 Task: Sort the products in the category "Bottles & Formula" by relevance.
Action: Mouse moved to (317, 157)
Screenshot: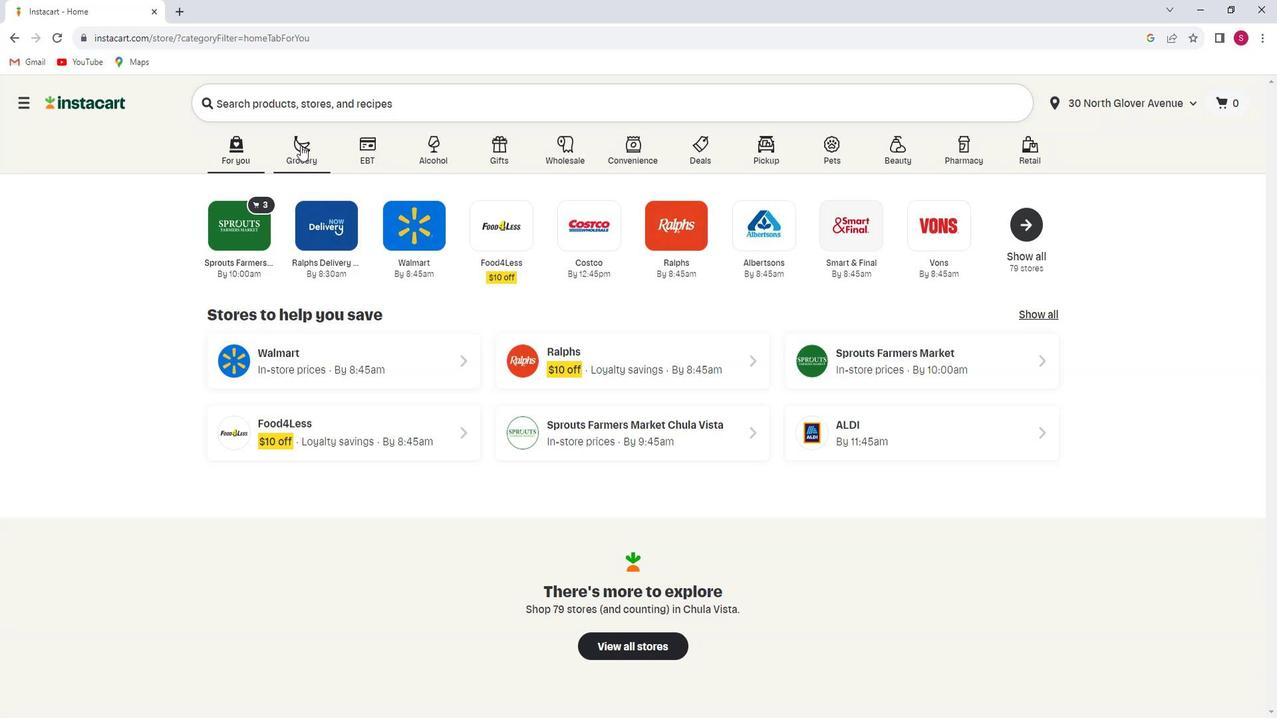 
Action: Mouse pressed left at (317, 157)
Screenshot: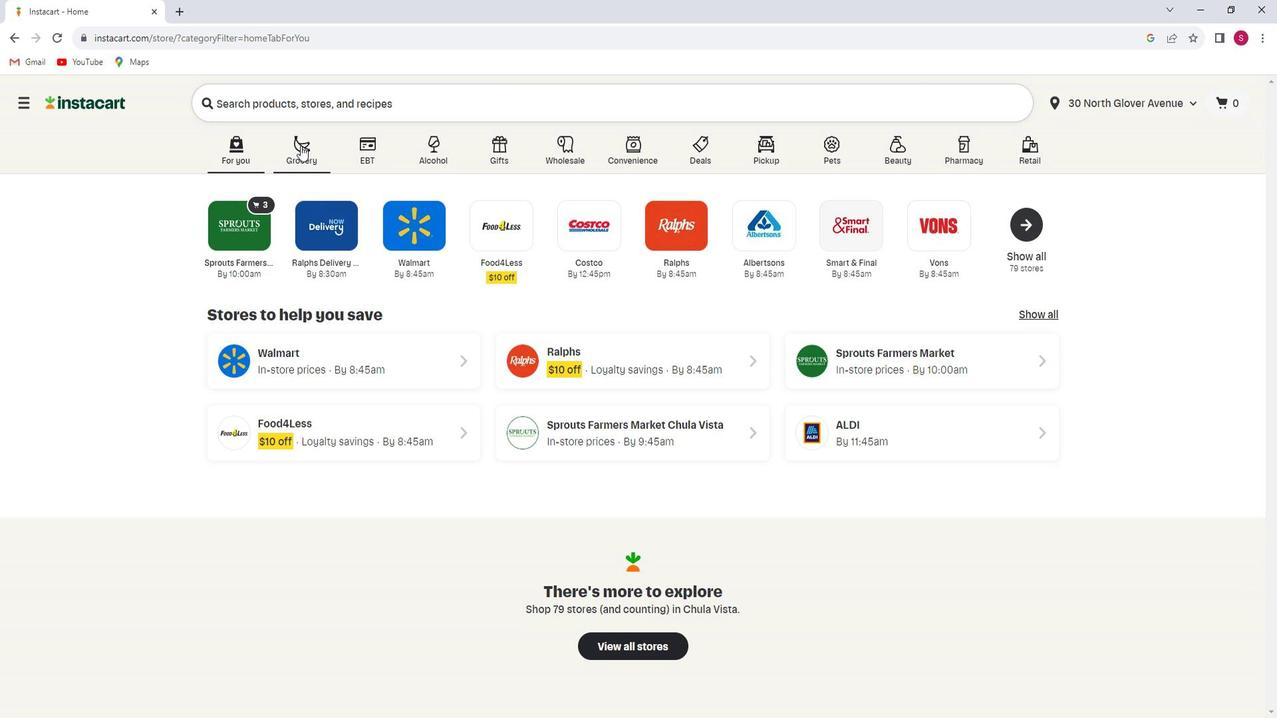 
Action: Mouse moved to (310, 392)
Screenshot: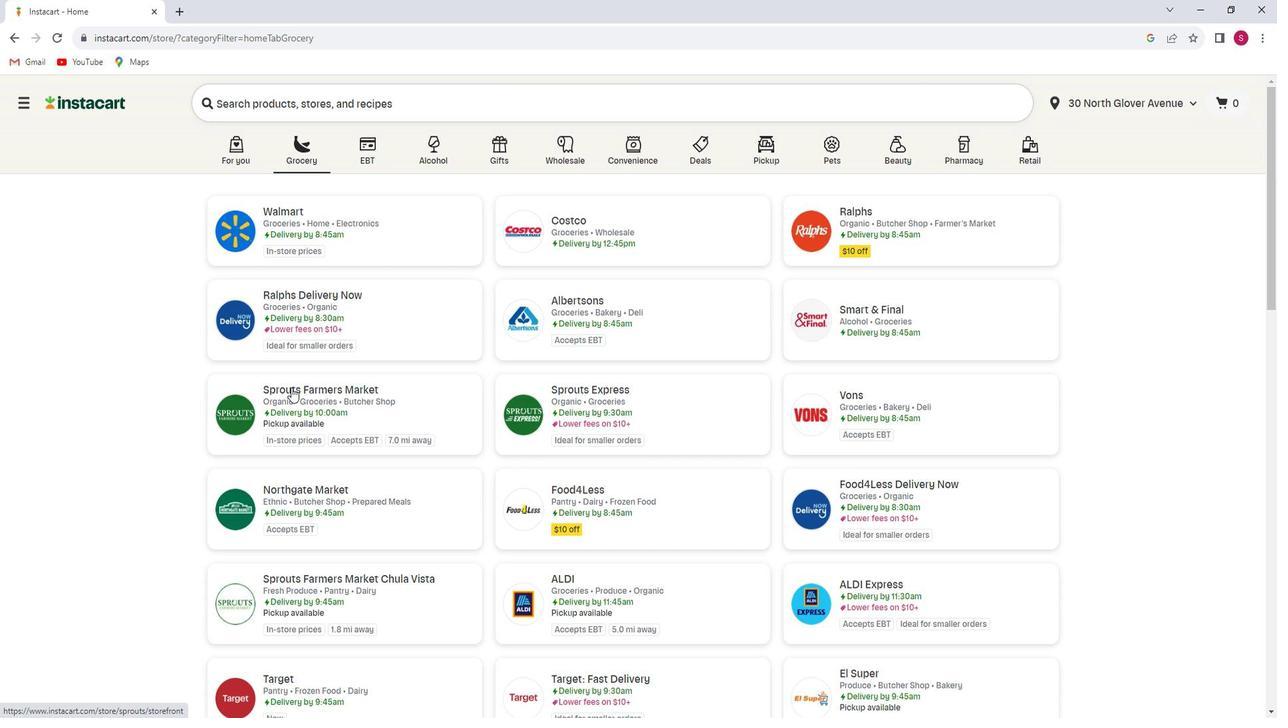 
Action: Mouse pressed left at (310, 392)
Screenshot: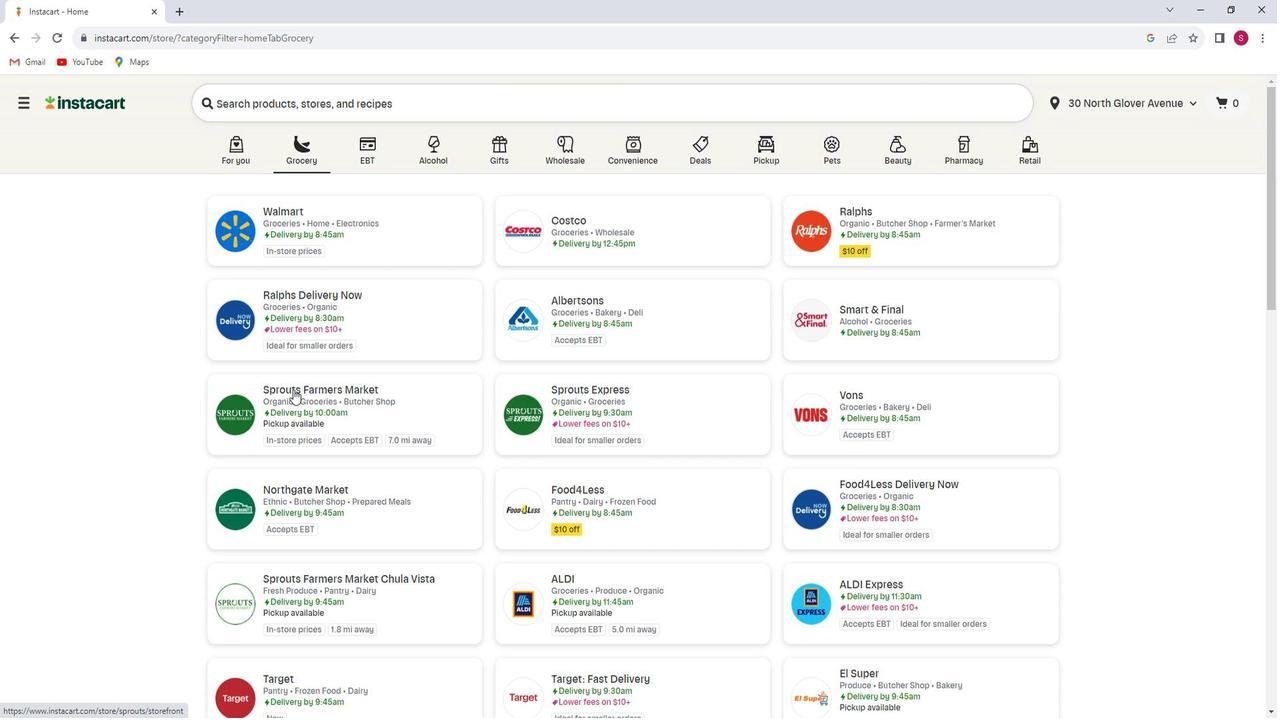 
Action: Mouse moved to (64, 410)
Screenshot: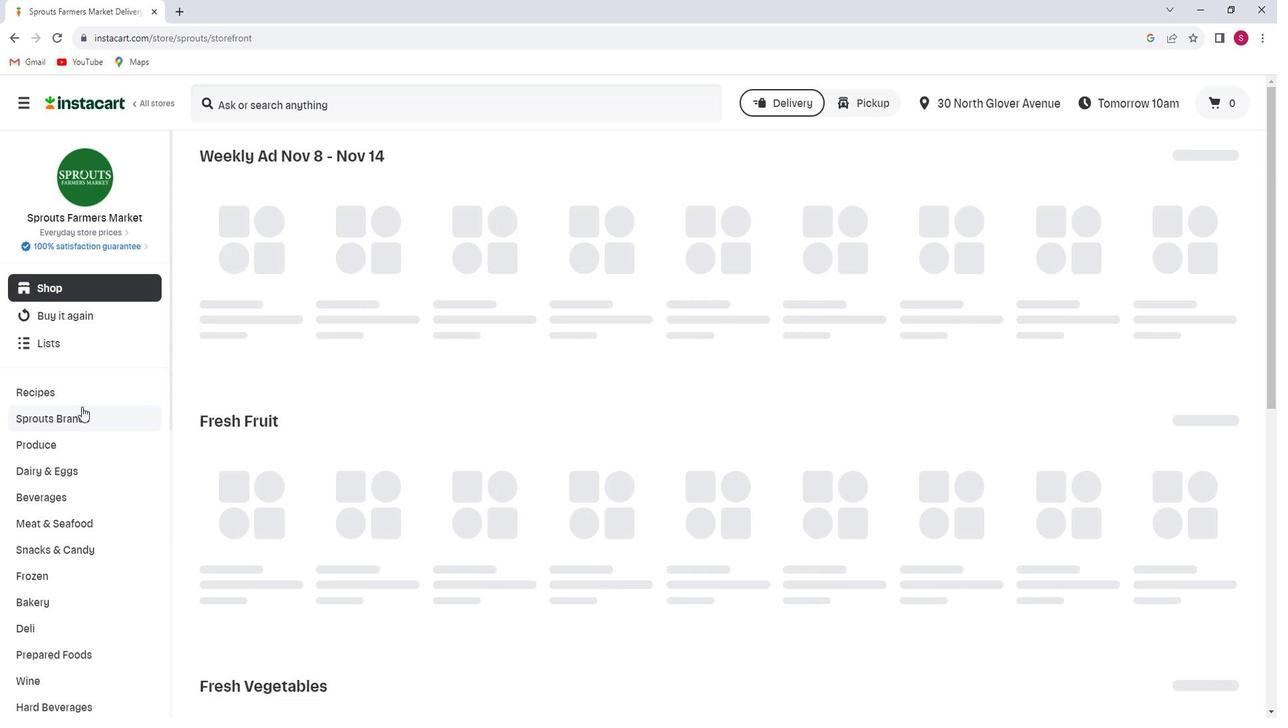 
Action: Mouse scrolled (64, 409) with delta (0, 0)
Screenshot: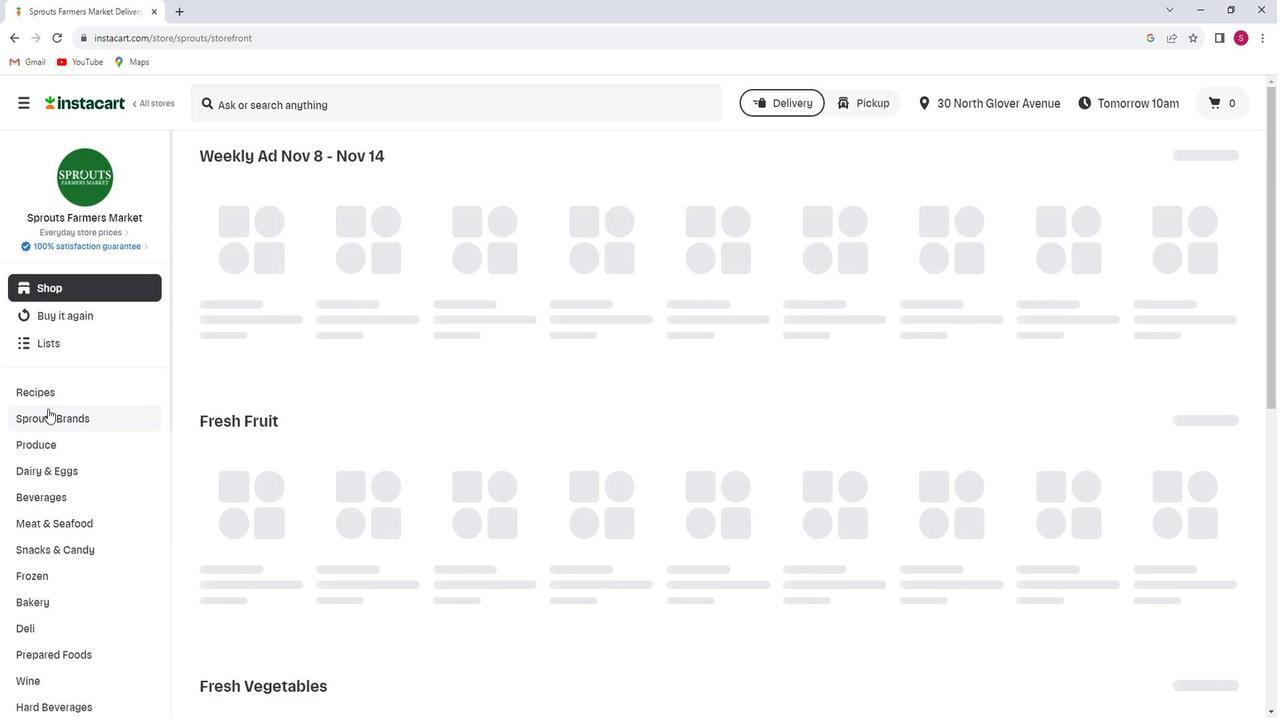 
Action: Mouse scrolled (64, 409) with delta (0, 0)
Screenshot: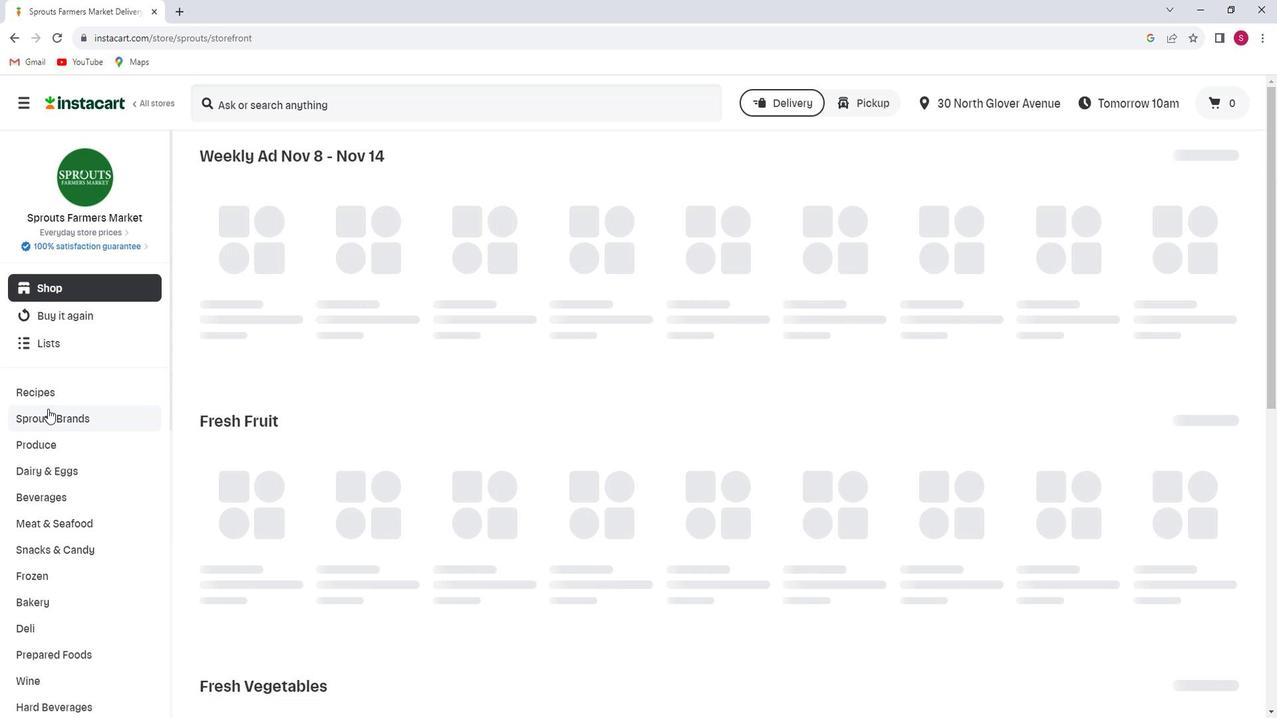 
Action: Mouse scrolled (64, 409) with delta (0, 0)
Screenshot: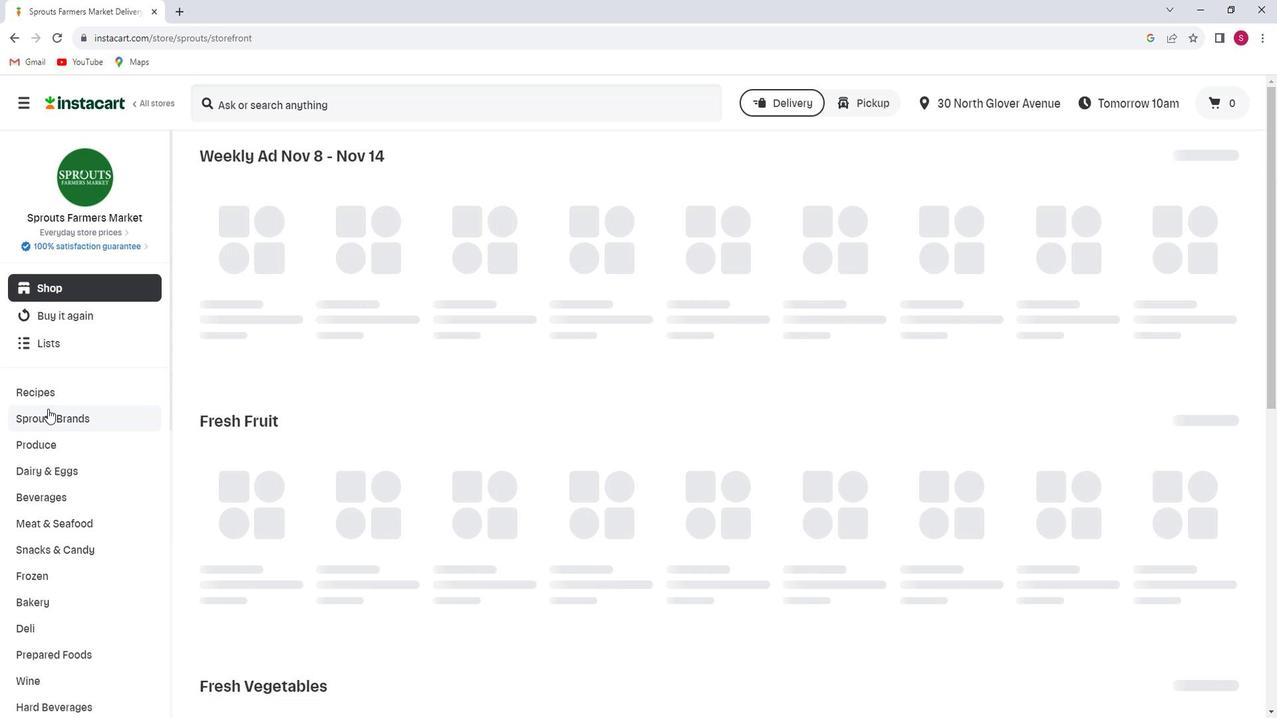 
Action: Mouse scrolled (64, 409) with delta (0, 0)
Screenshot: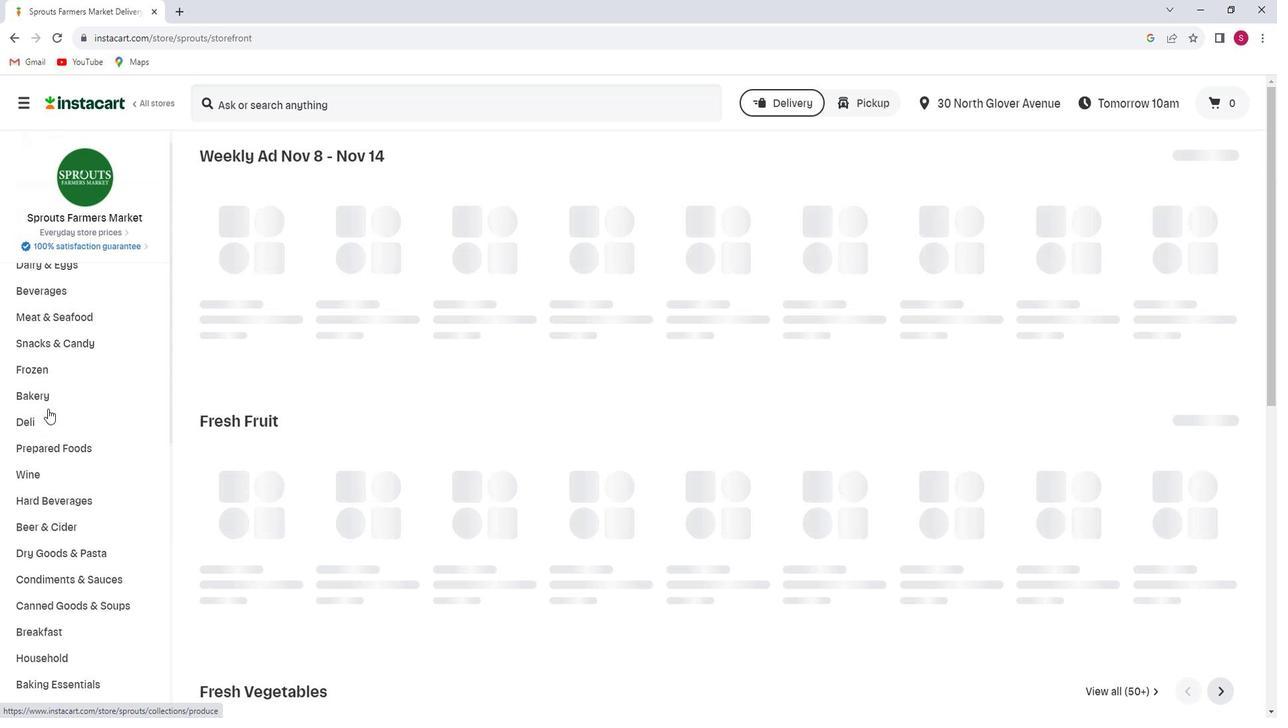 
Action: Mouse scrolled (64, 409) with delta (0, 0)
Screenshot: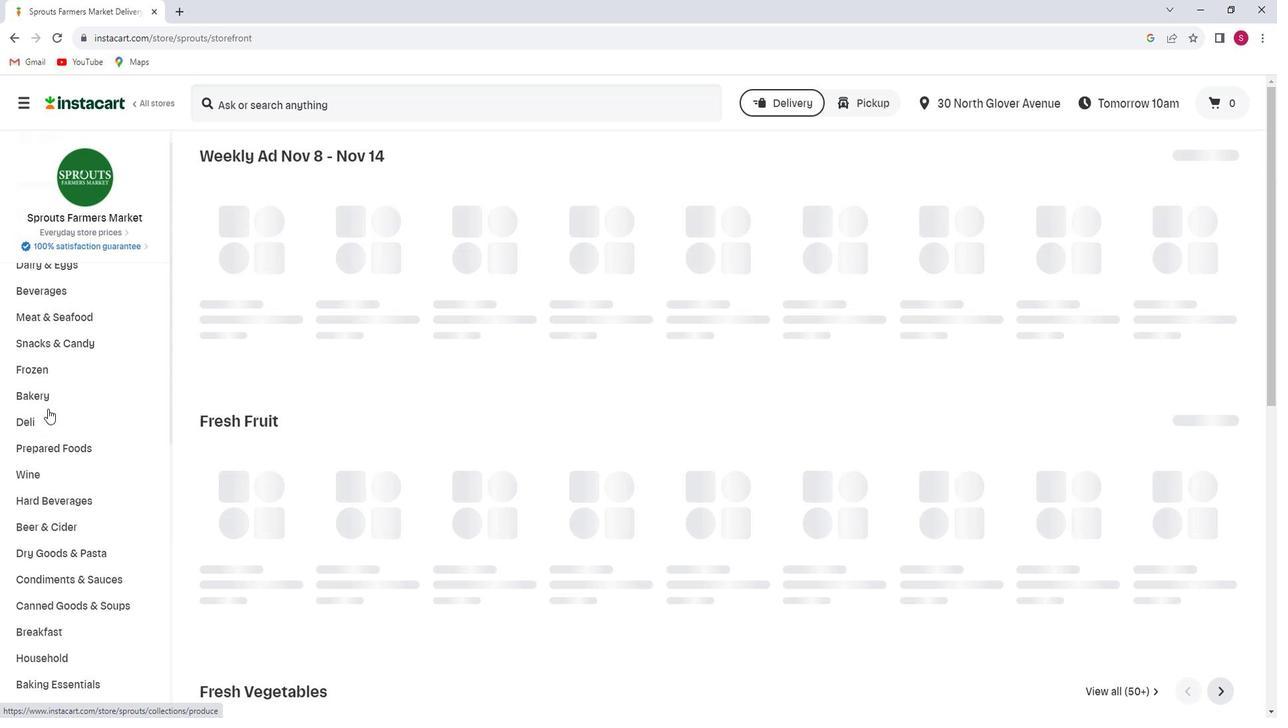 
Action: Mouse scrolled (64, 409) with delta (0, 0)
Screenshot: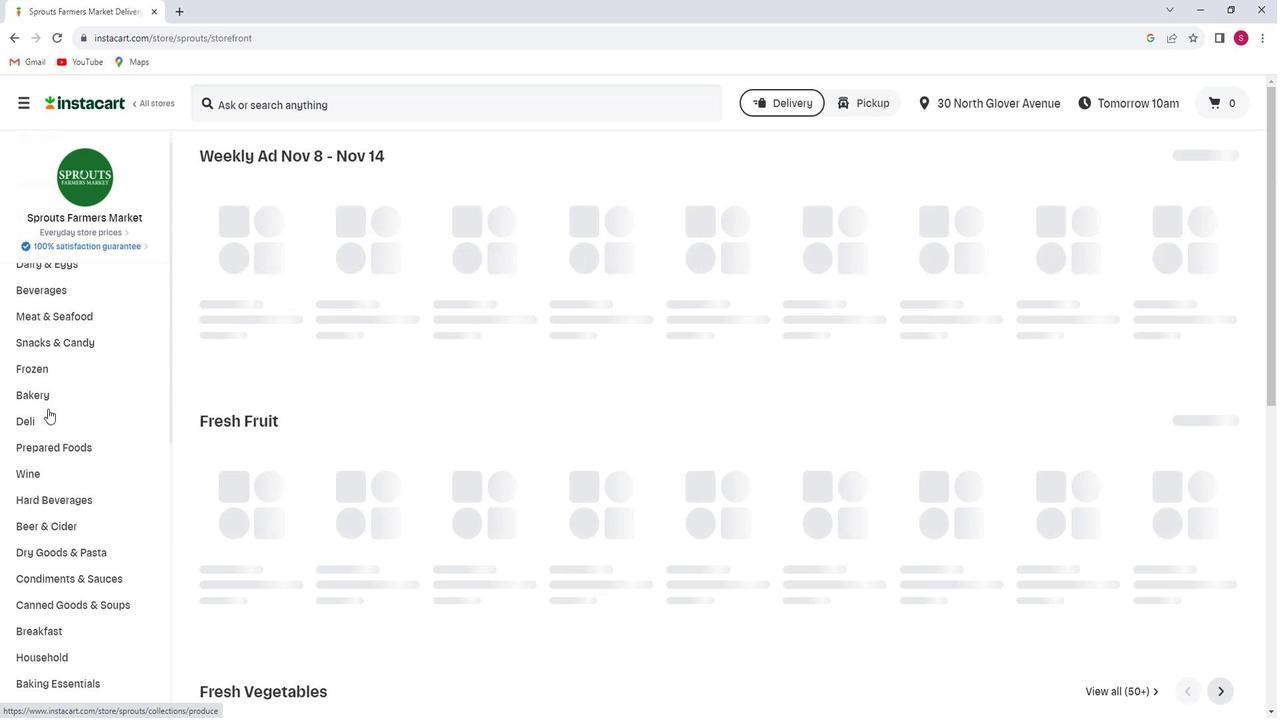 
Action: Mouse scrolled (64, 409) with delta (0, 0)
Screenshot: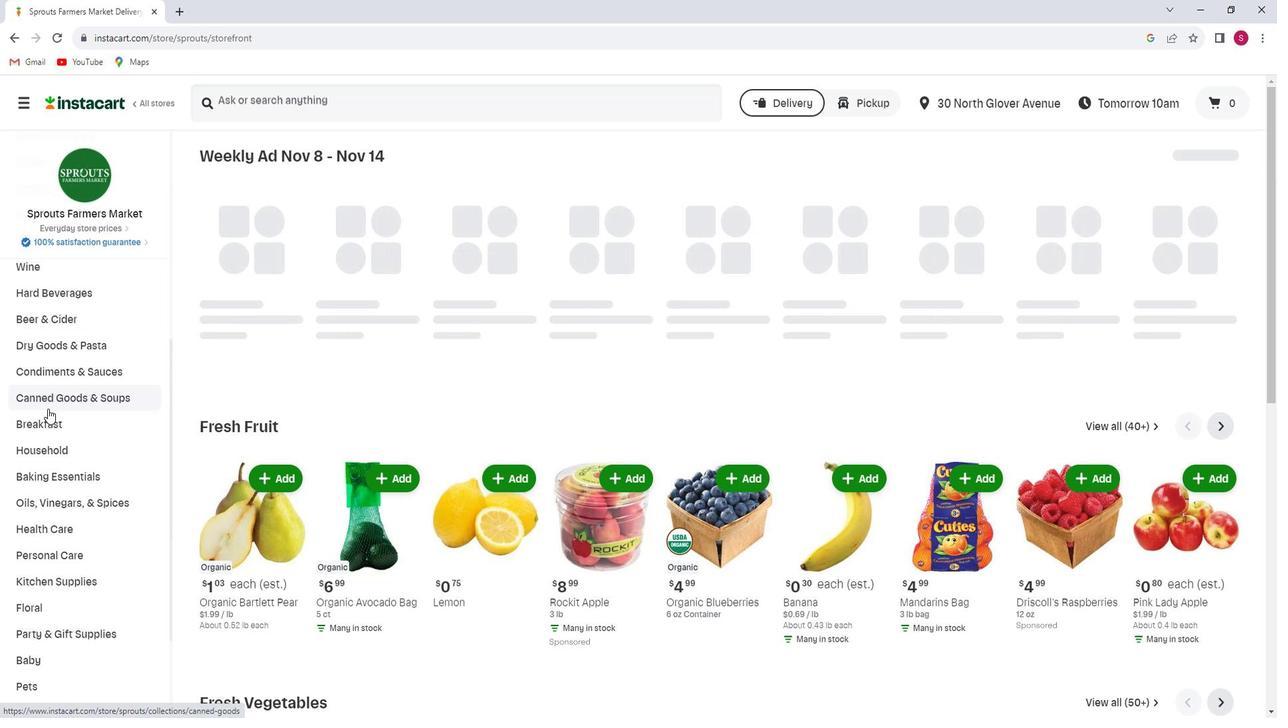 
Action: Mouse scrolled (64, 409) with delta (0, 0)
Screenshot: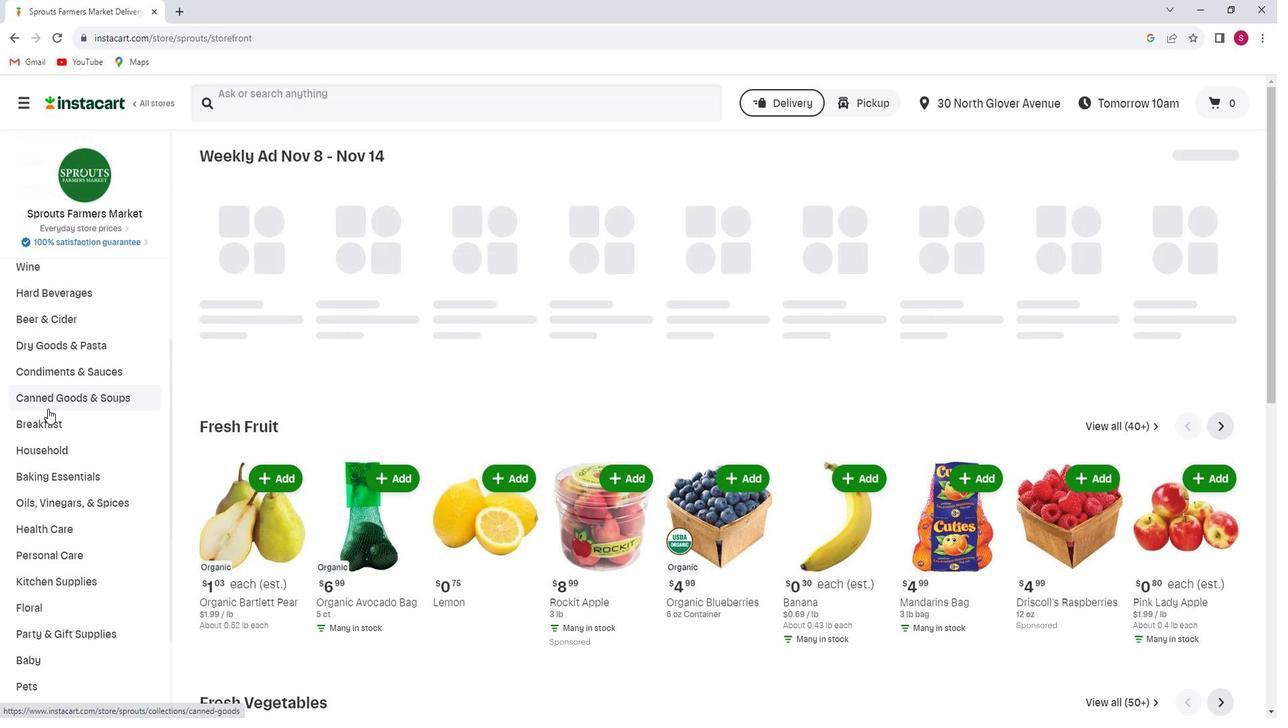 
Action: Mouse scrolled (64, 409) with delta (0, 0)
Screenshot: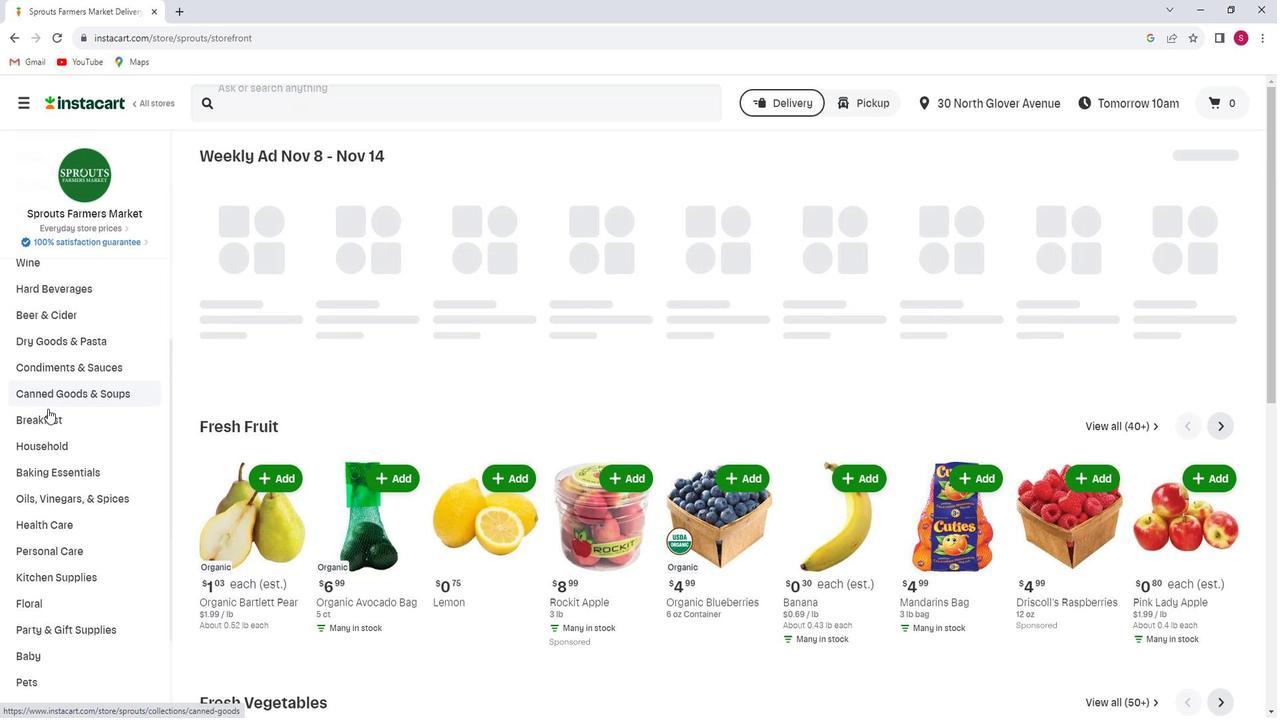 
Action: Mouse moved to (62, 521)
Screenshot: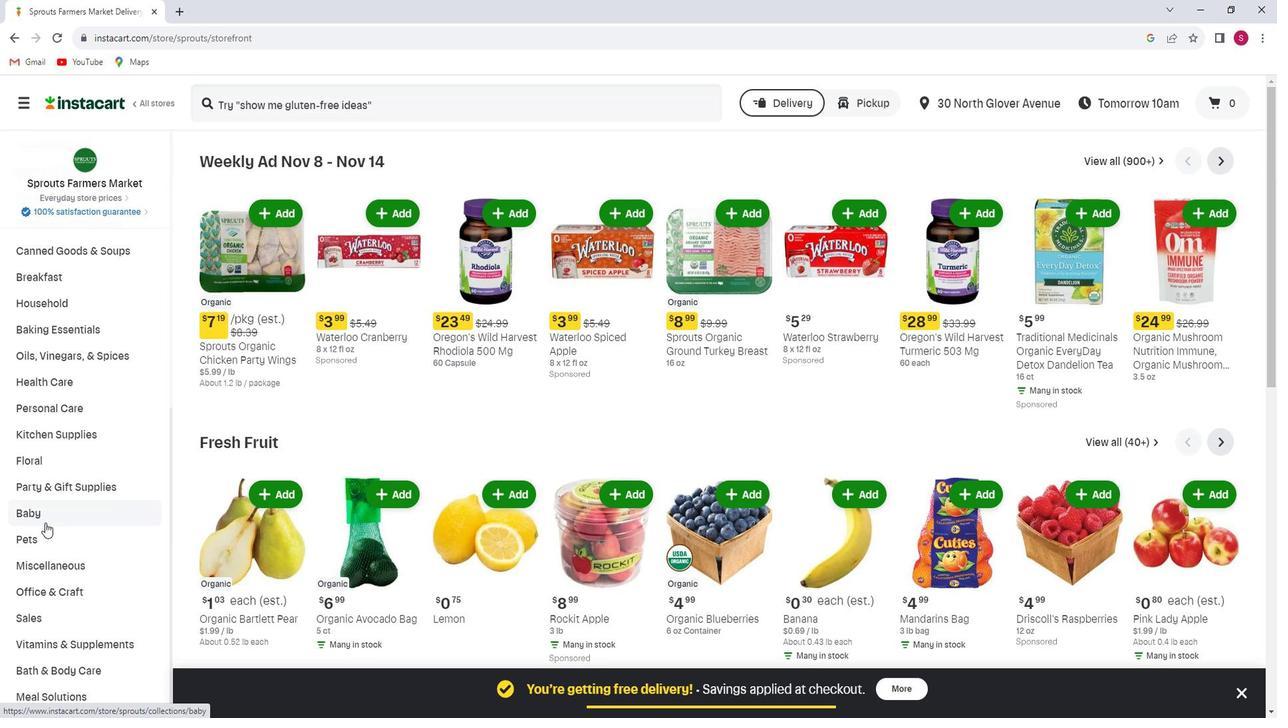 
Action: Mouse pressed left at (62, 521)
Screenshot: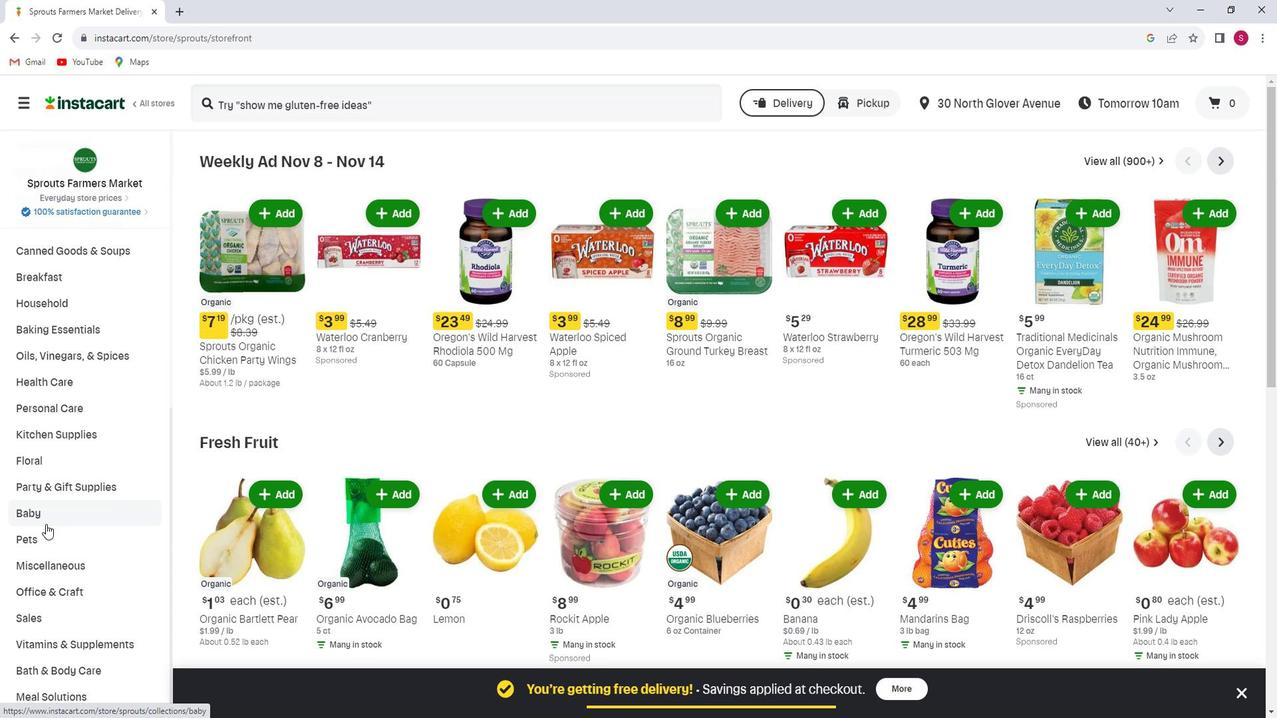 
Action: Mouse moved to (63, 583)
Screenshot: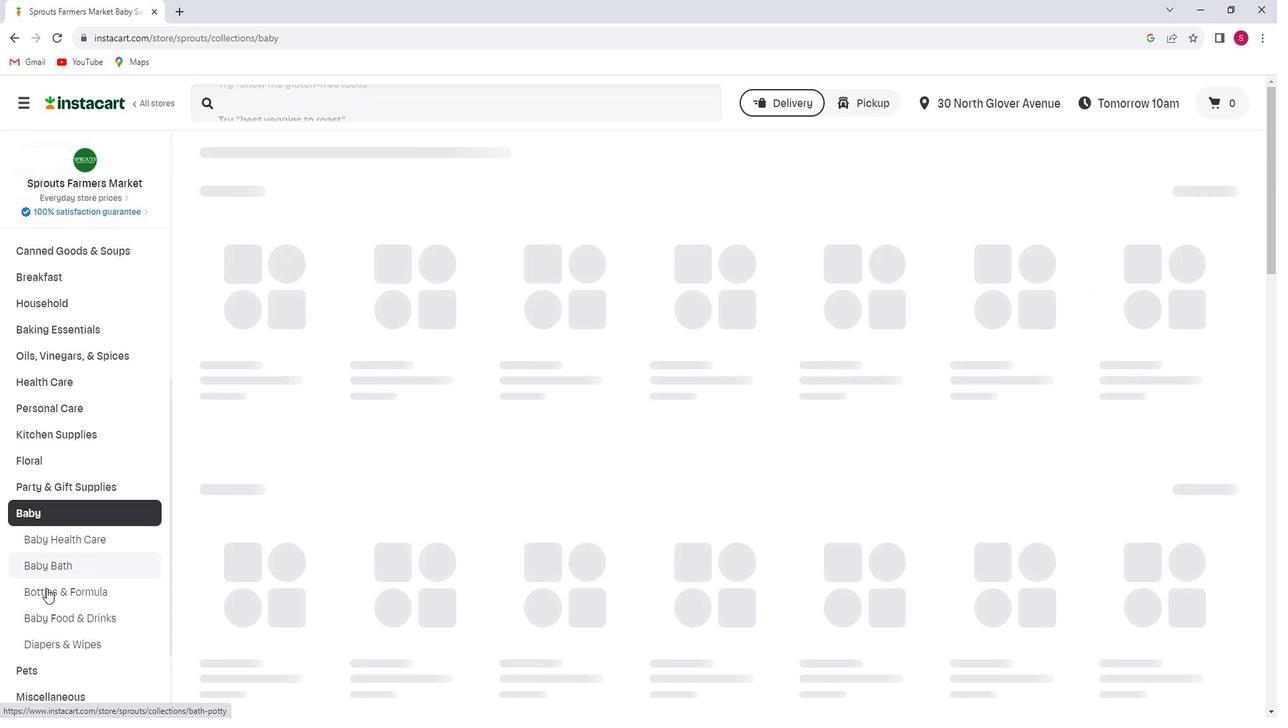 
Action: Mouse pressed left at (63, 583)
Screenshot: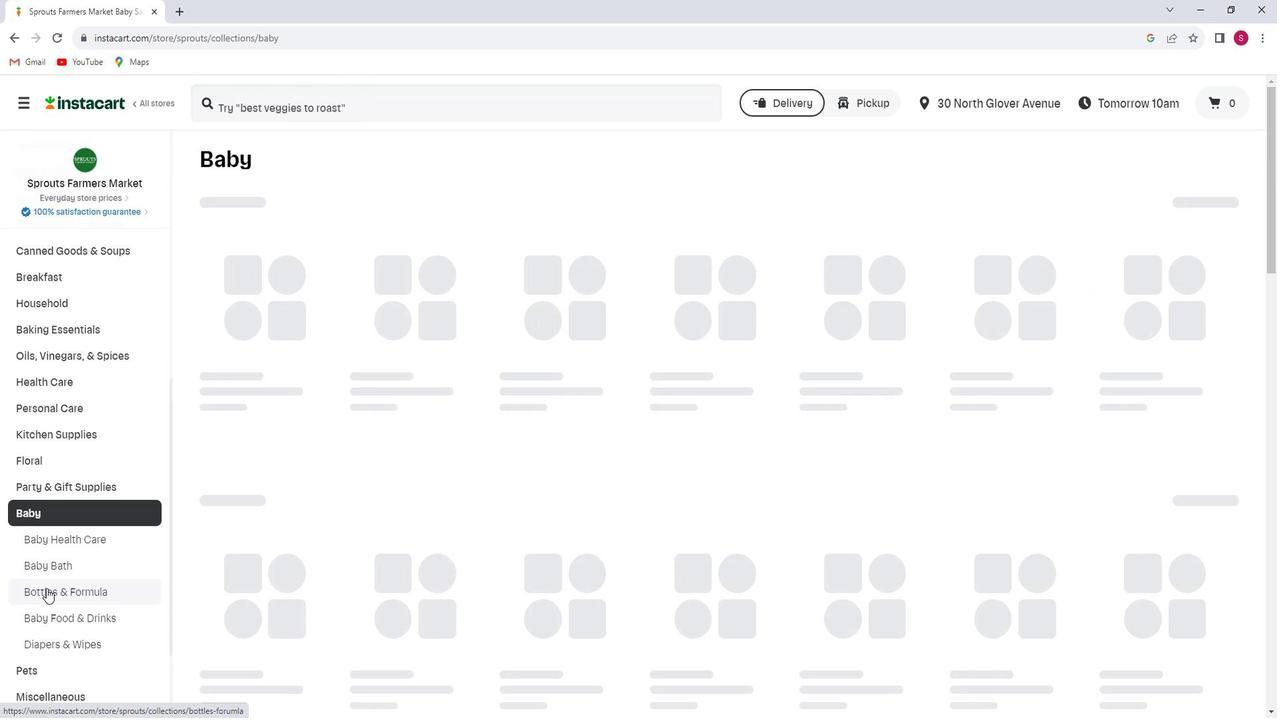 
Action: Mouse moved to (1227, 220)
Screenshot: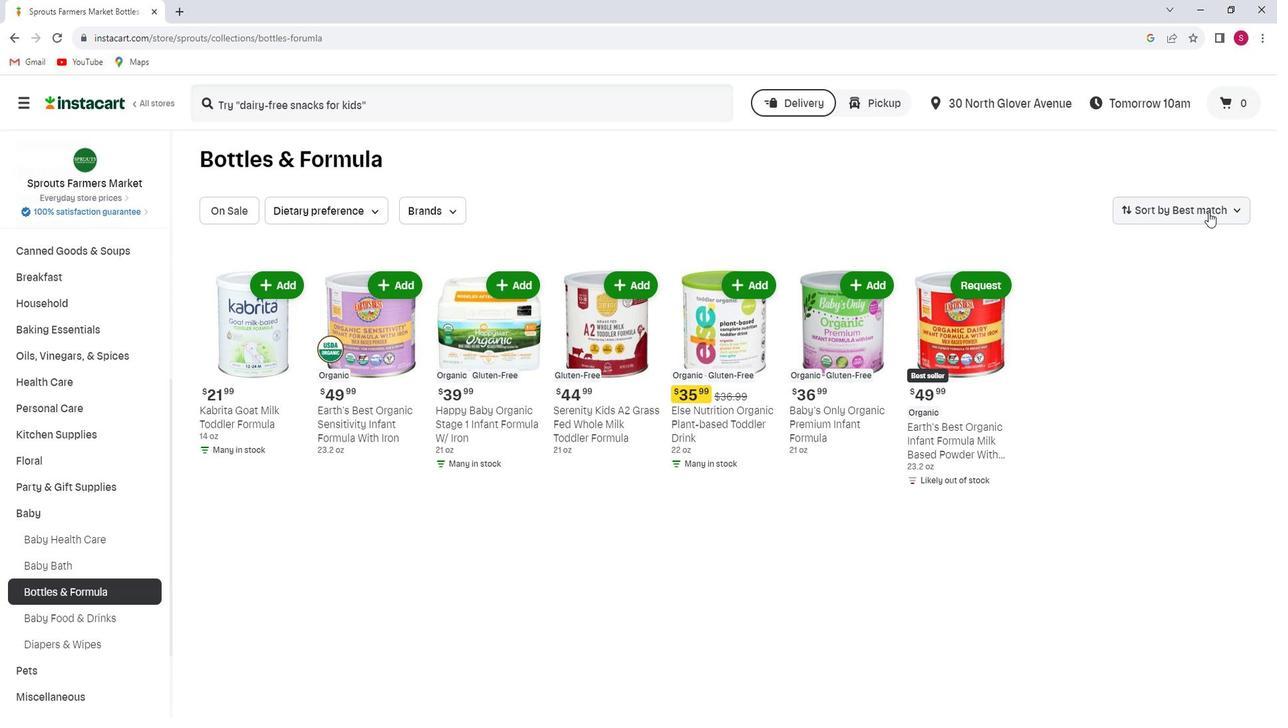 
Action: Mouse pressed left at (1227, 220)
Screenshot: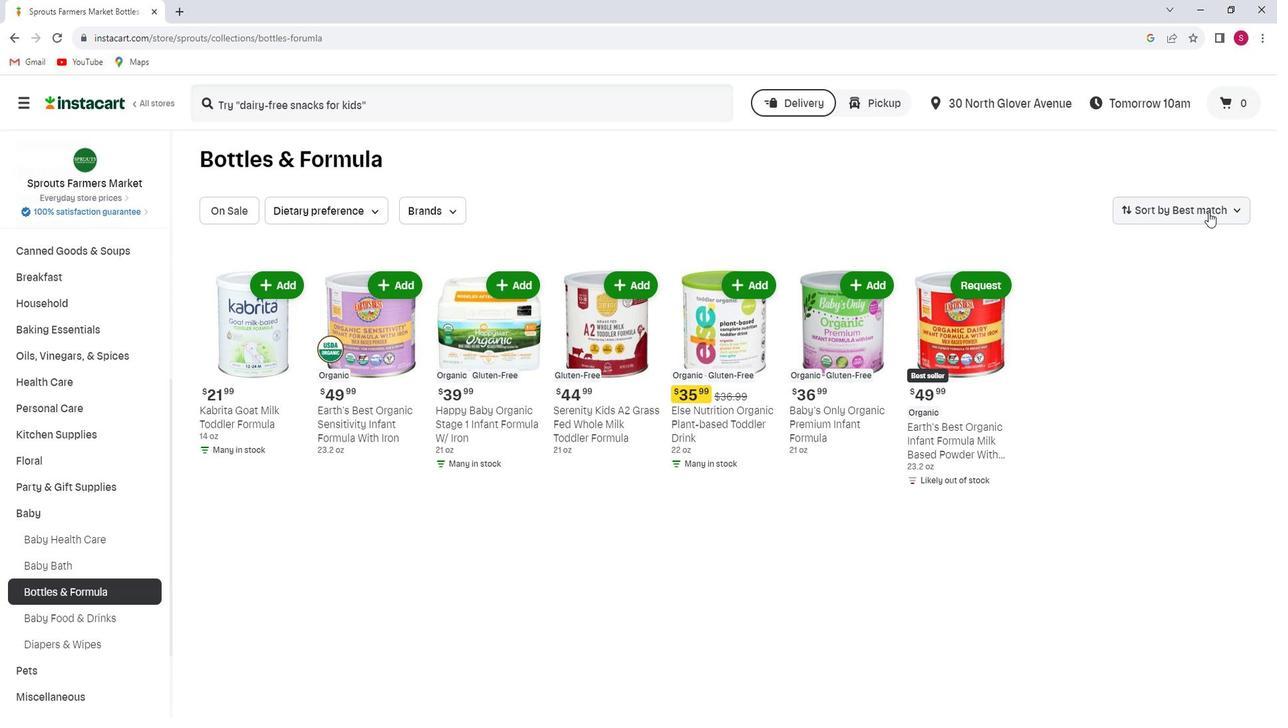 
Action: Mouse moved to (1193, 421)
Screenshot: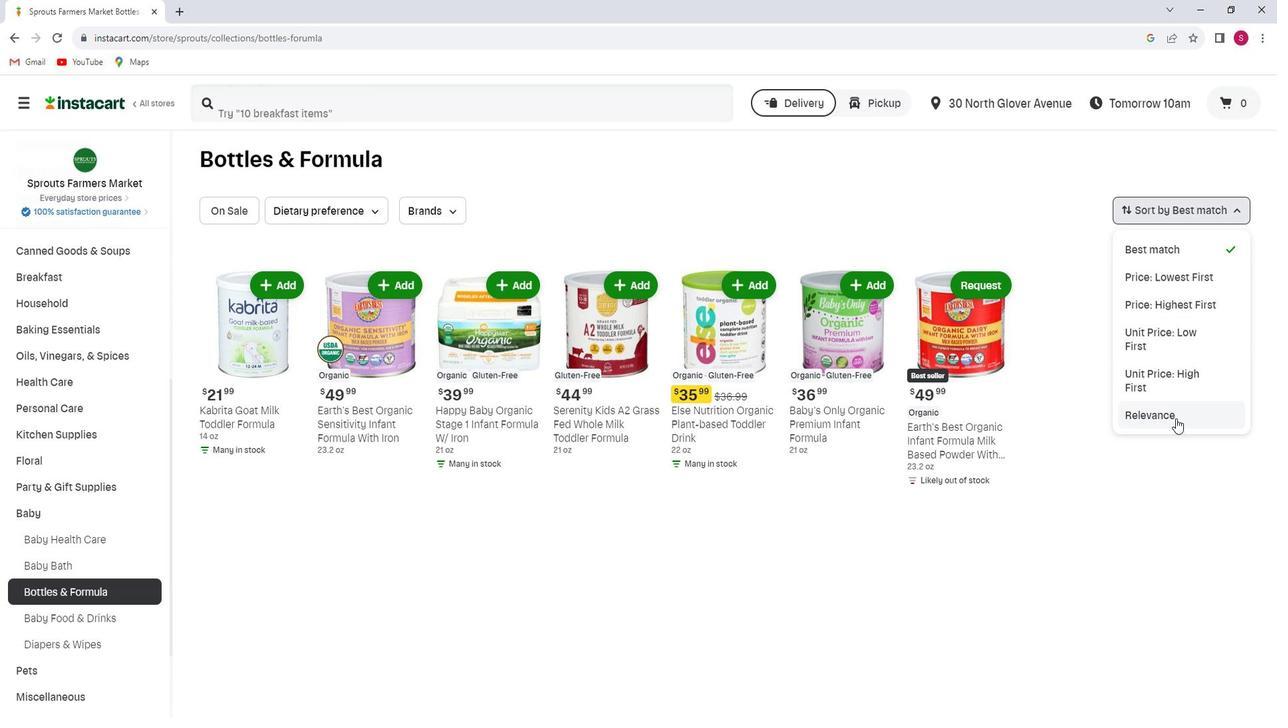 
Action: Mouse pressed left at (1193, 421)
Screenshot: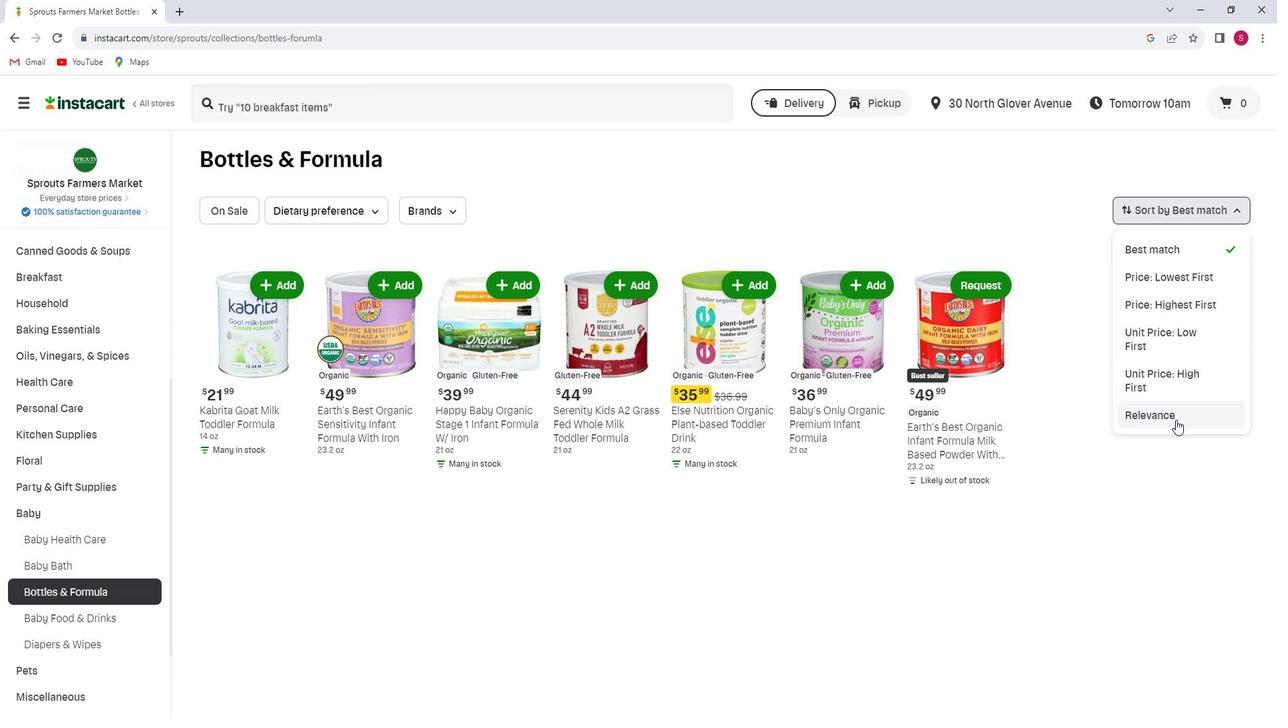 
